 Task: Add Yogi Tea Green Tea Blueberry Slim Life to the cart.
Action: Mouse pressed left at (23, 102)
Screenshot: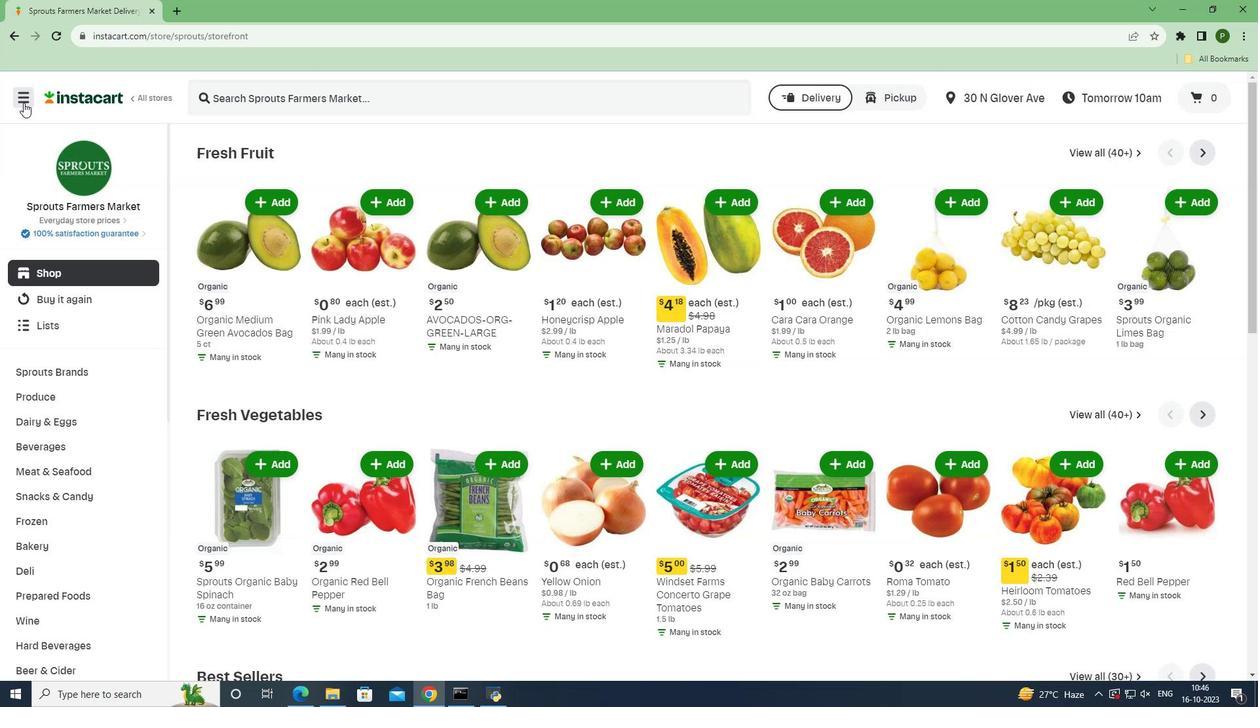 
Action: Mouse moved to (47, 338)
Screenshot: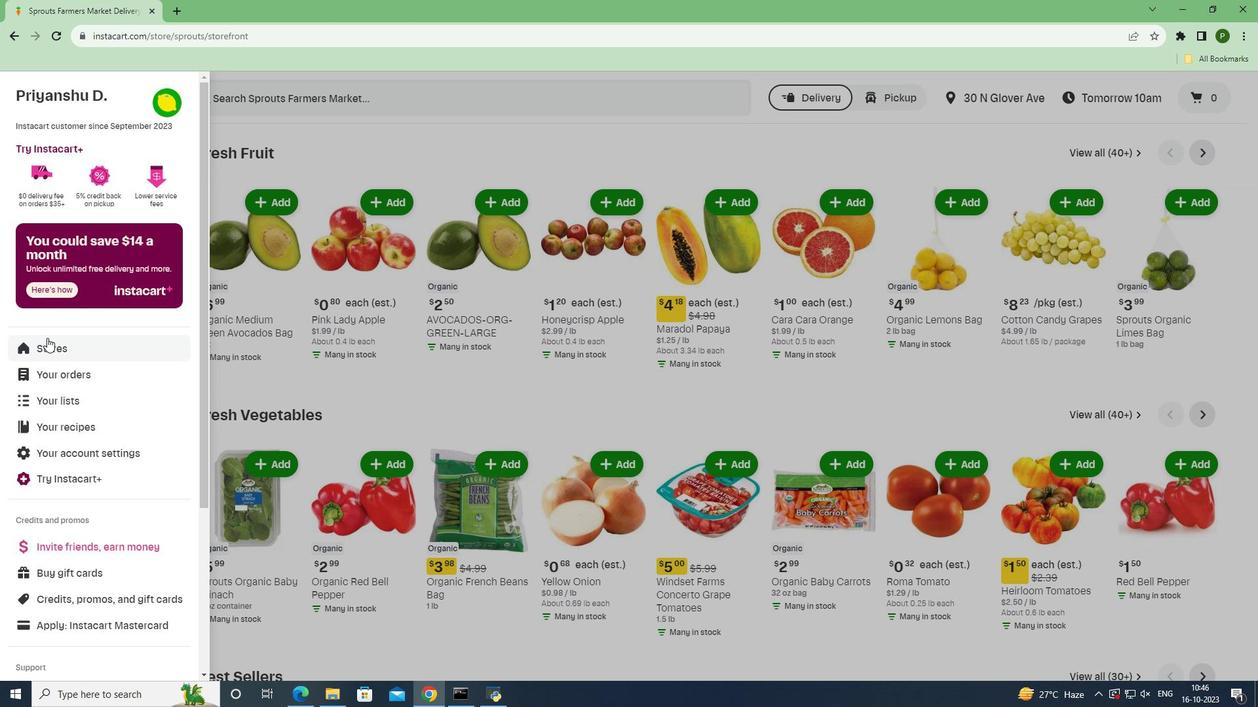 
Action: Mouse pressed left at (47, 338)
Screenshot: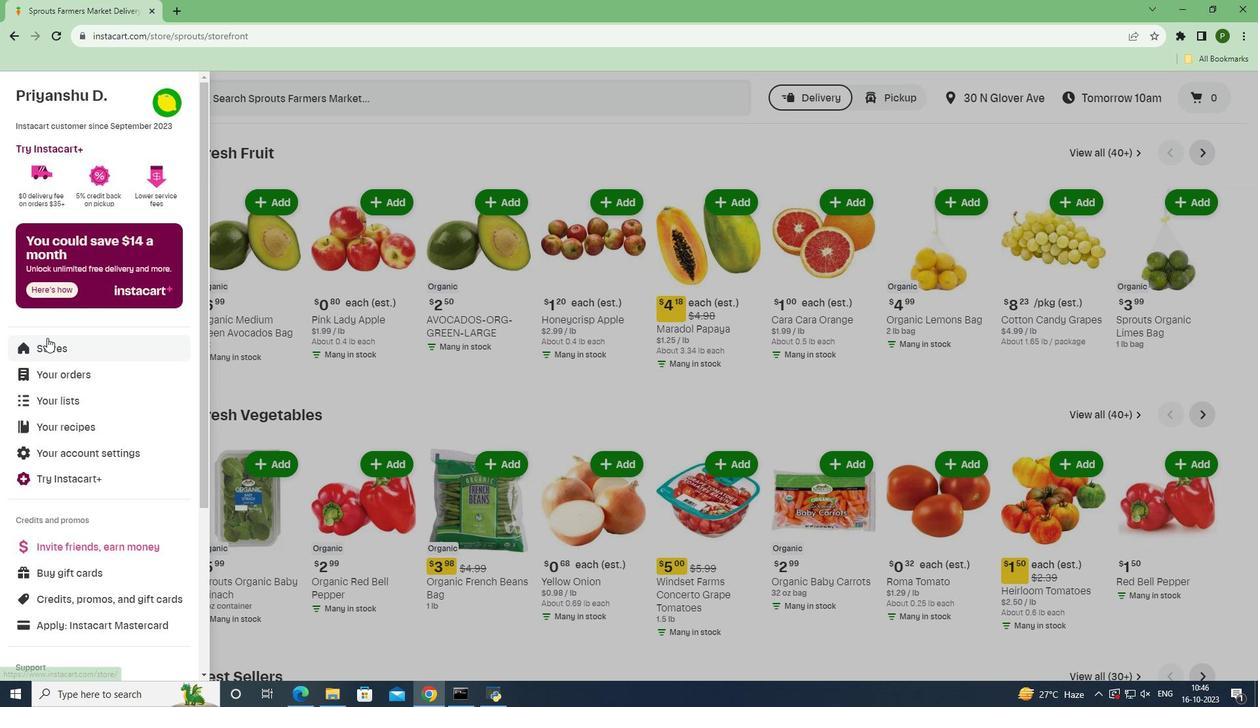 
Action: Mouse moved to (292, 148)
Screenshot: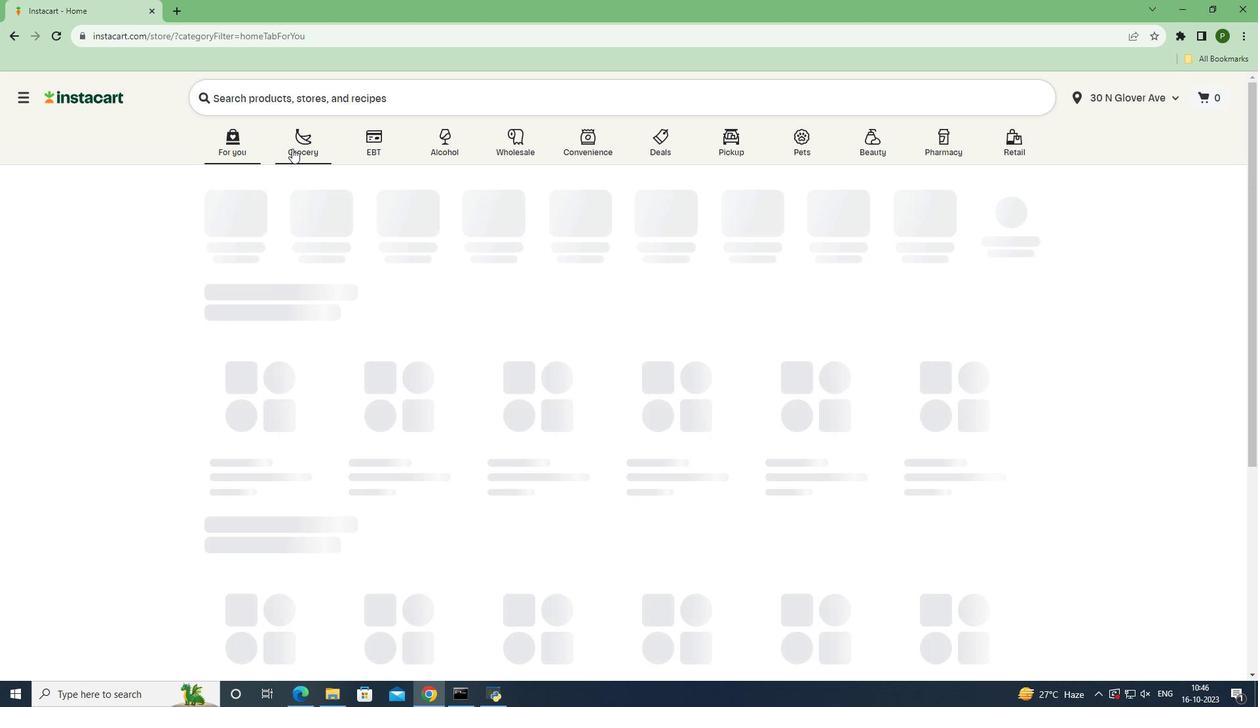 
Action: Mouse pressed left at (292, 148)
Screenshot: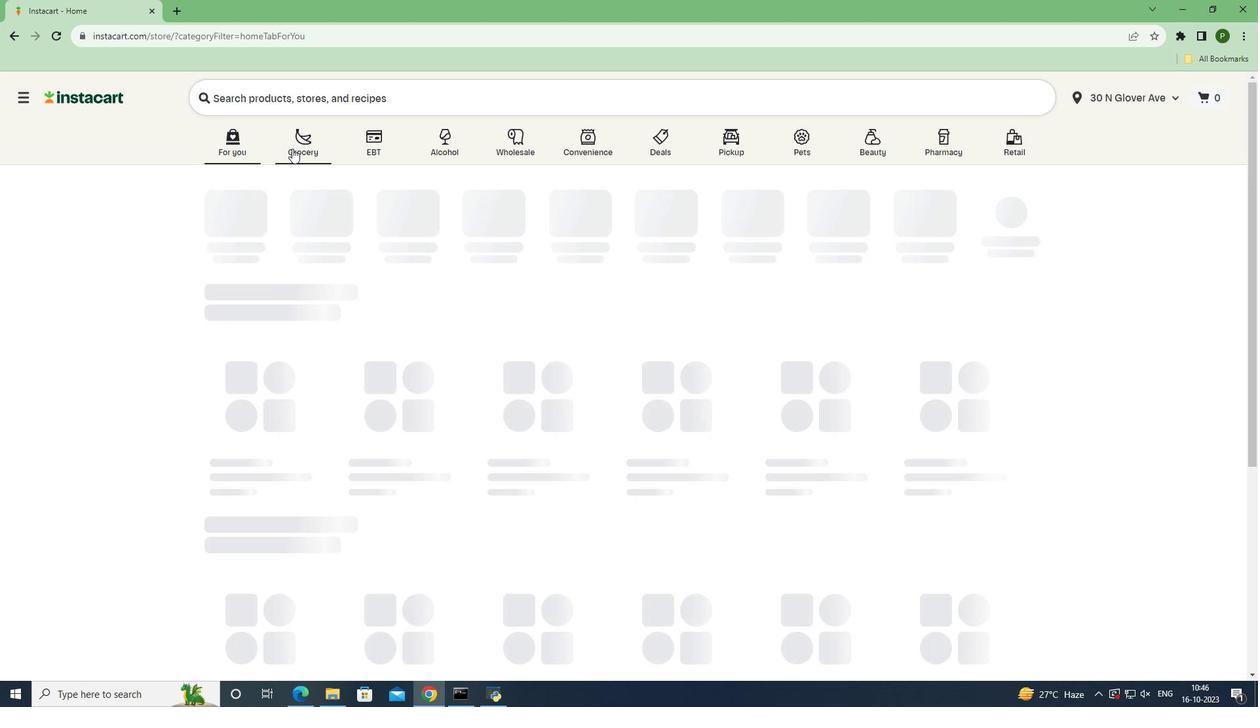 
Action: Mouse moved to (892, 289)
Screenshot: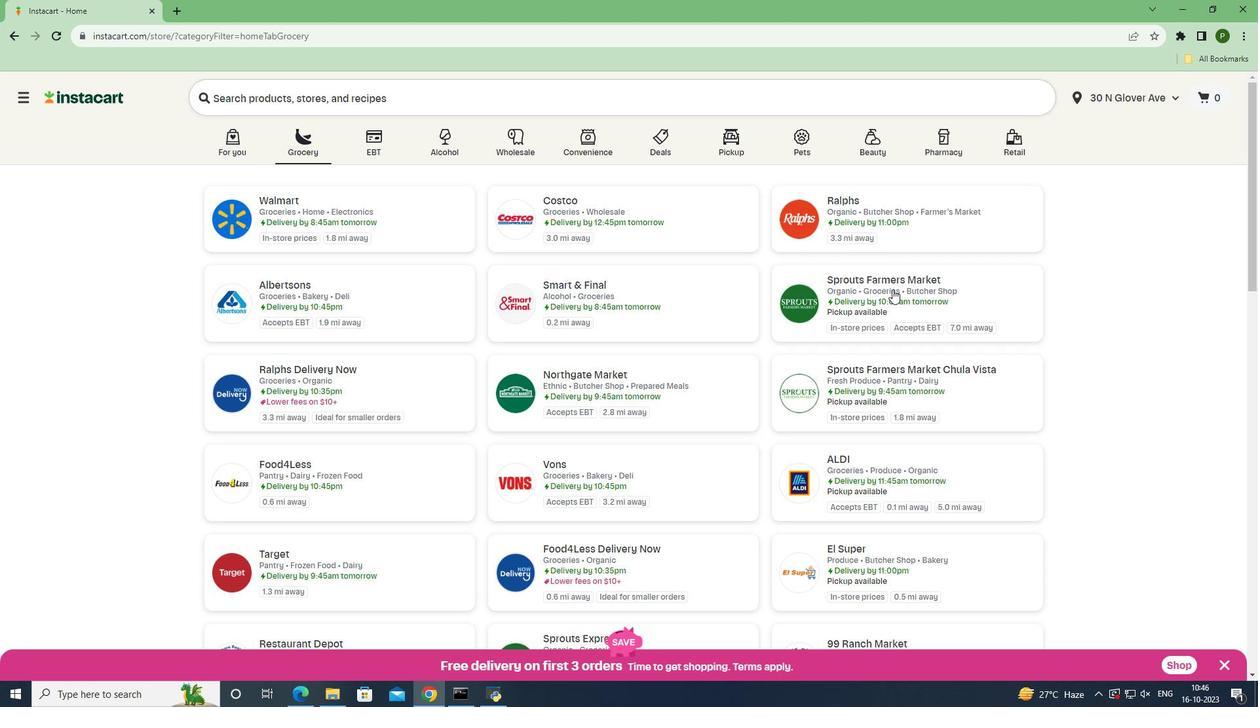
Action: Mouse pressed left at (892, 289)
Screenshot: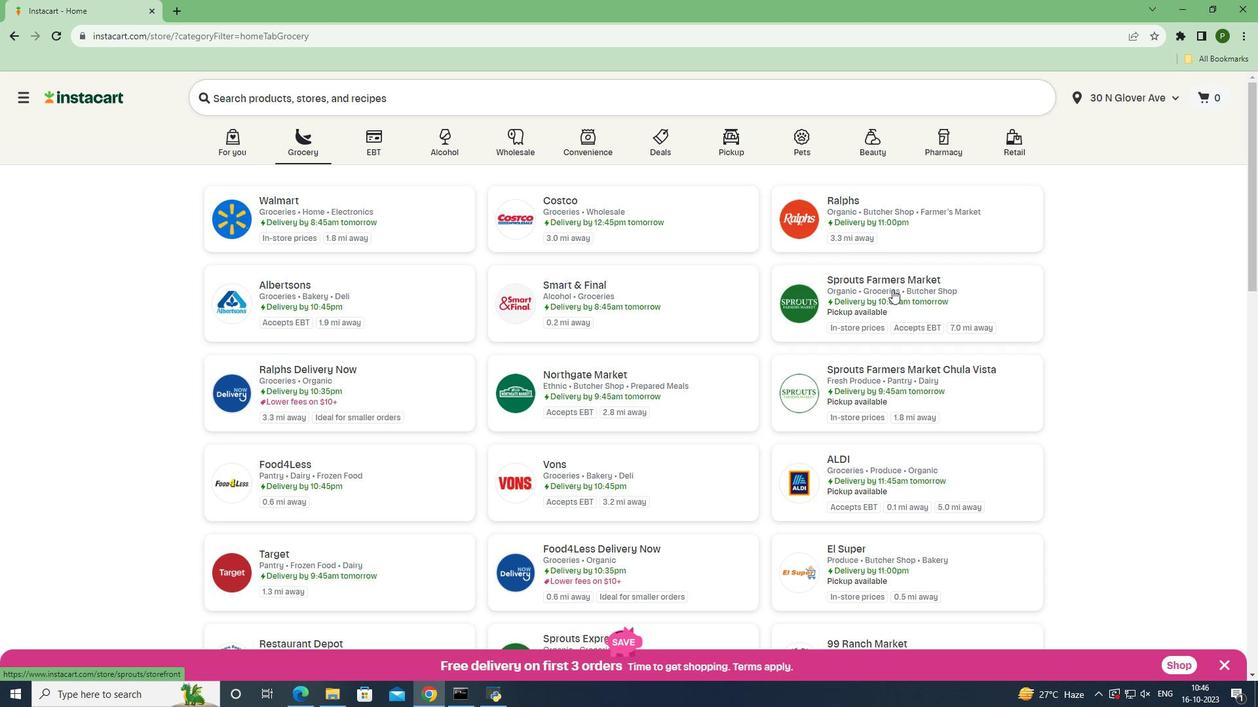 
Action: Mouse moved to (119, 452)
Screenshot: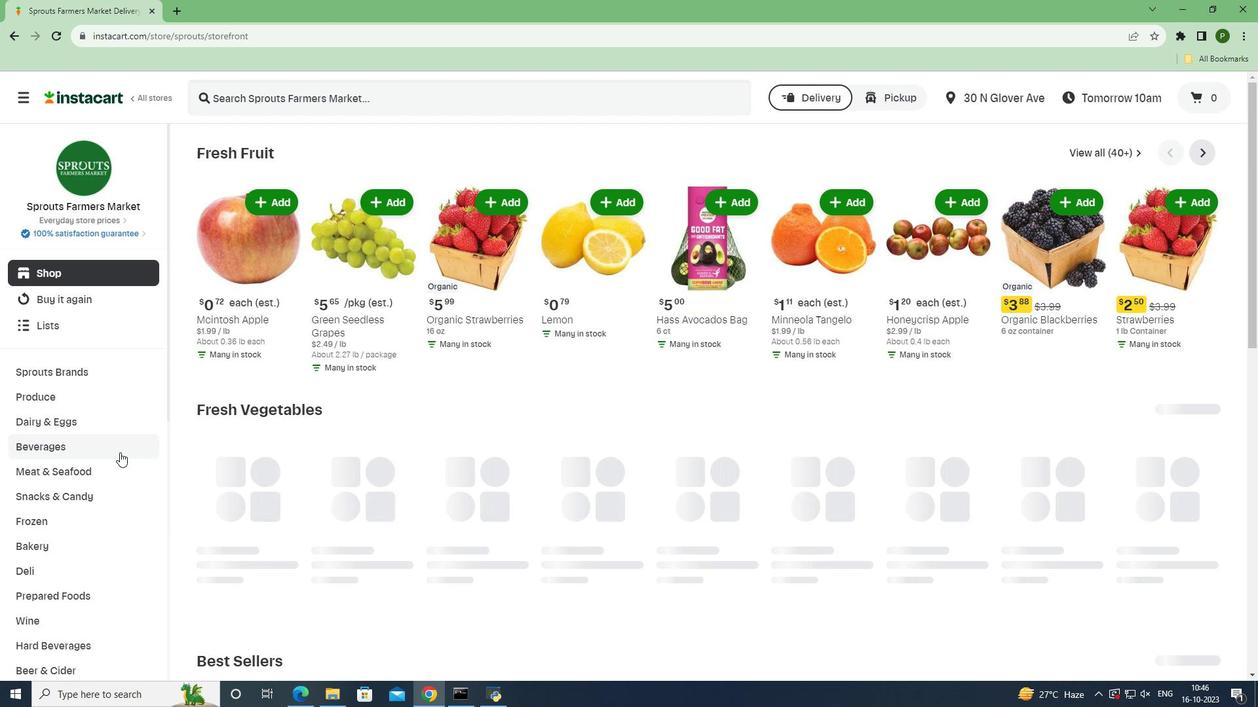 
Action: Mouse pressed left at (119, 452)
Screenshot: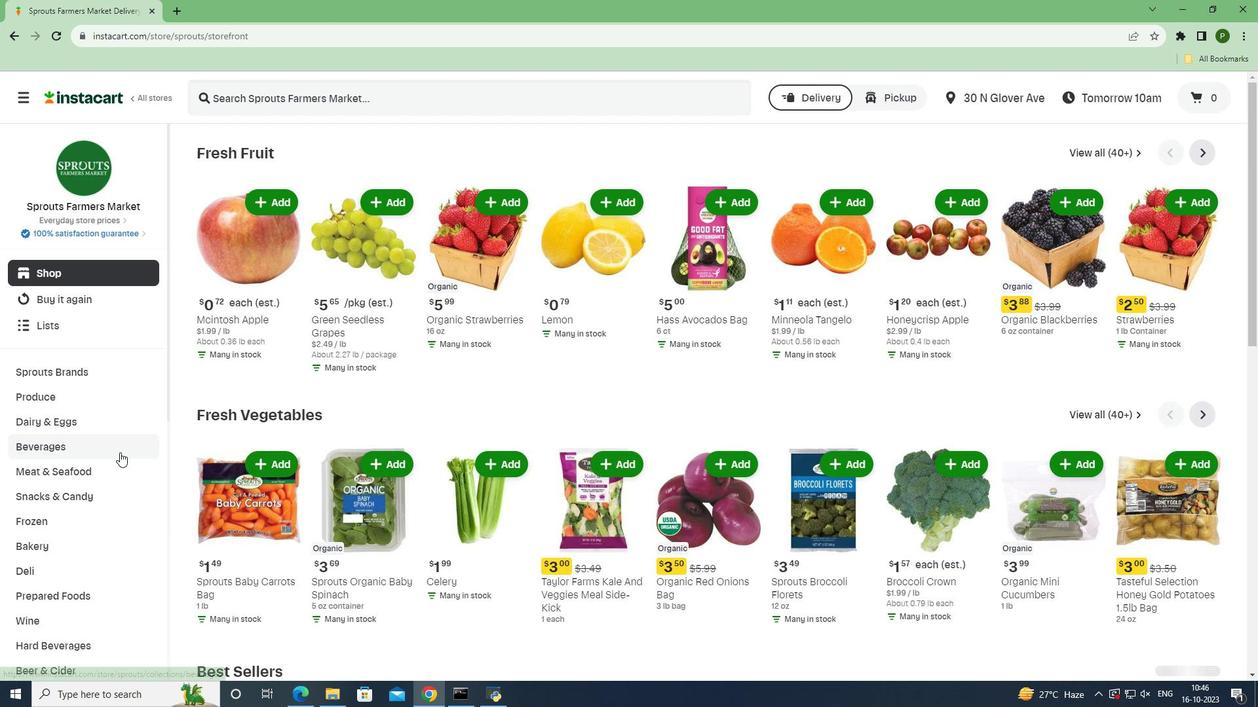 
Action: Mouse moved to (1142, 181)
Screenshot: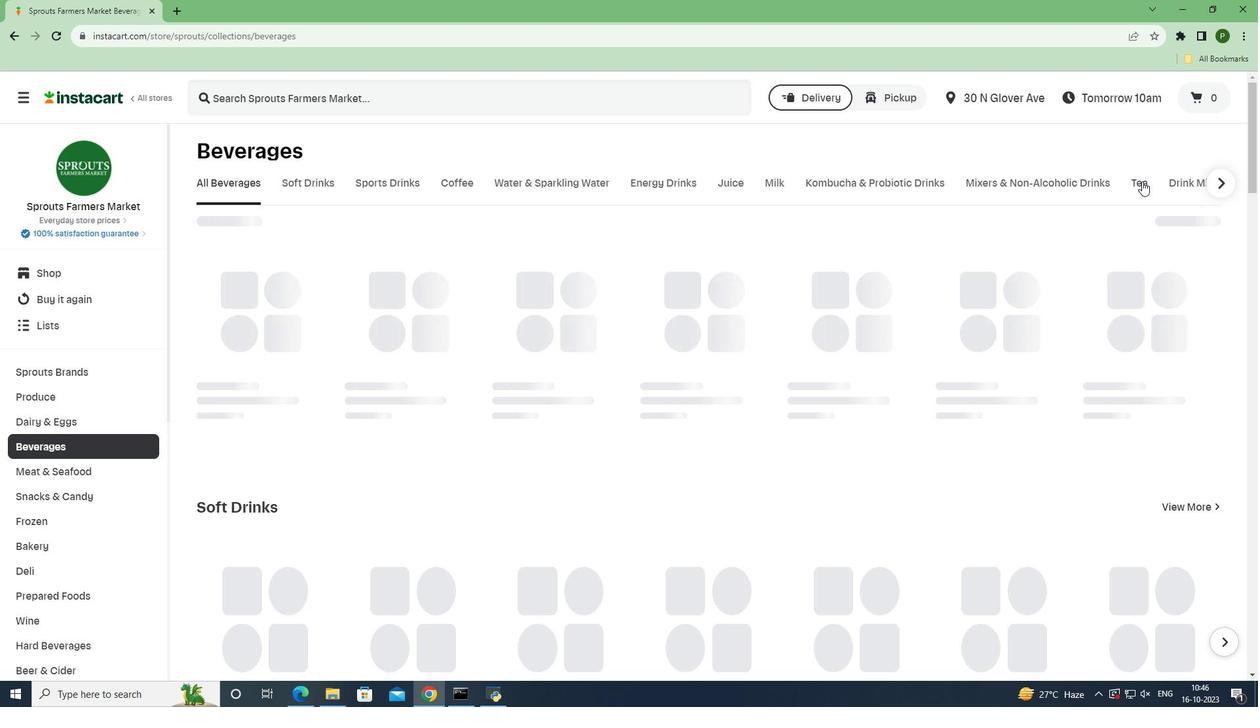 
Action: Mouse pressed left at (1142, 181)
Screenshot: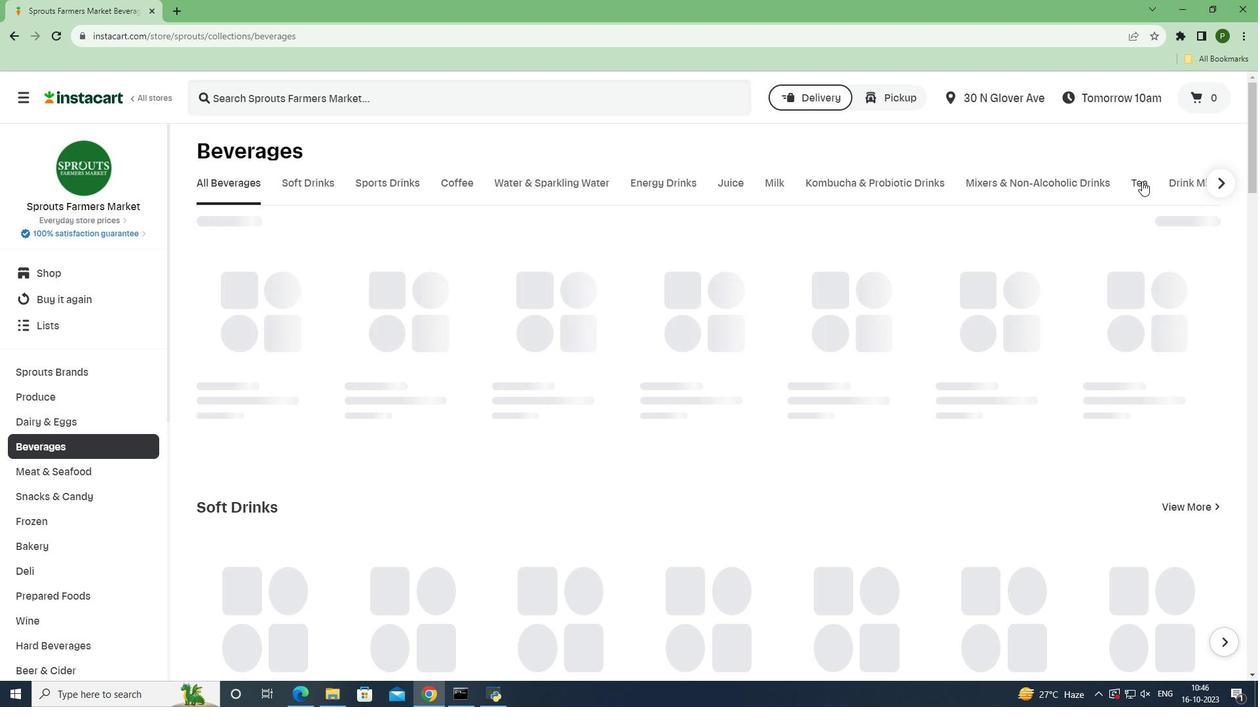 
Action: Mouse moved to (542, 109)
Screenshot: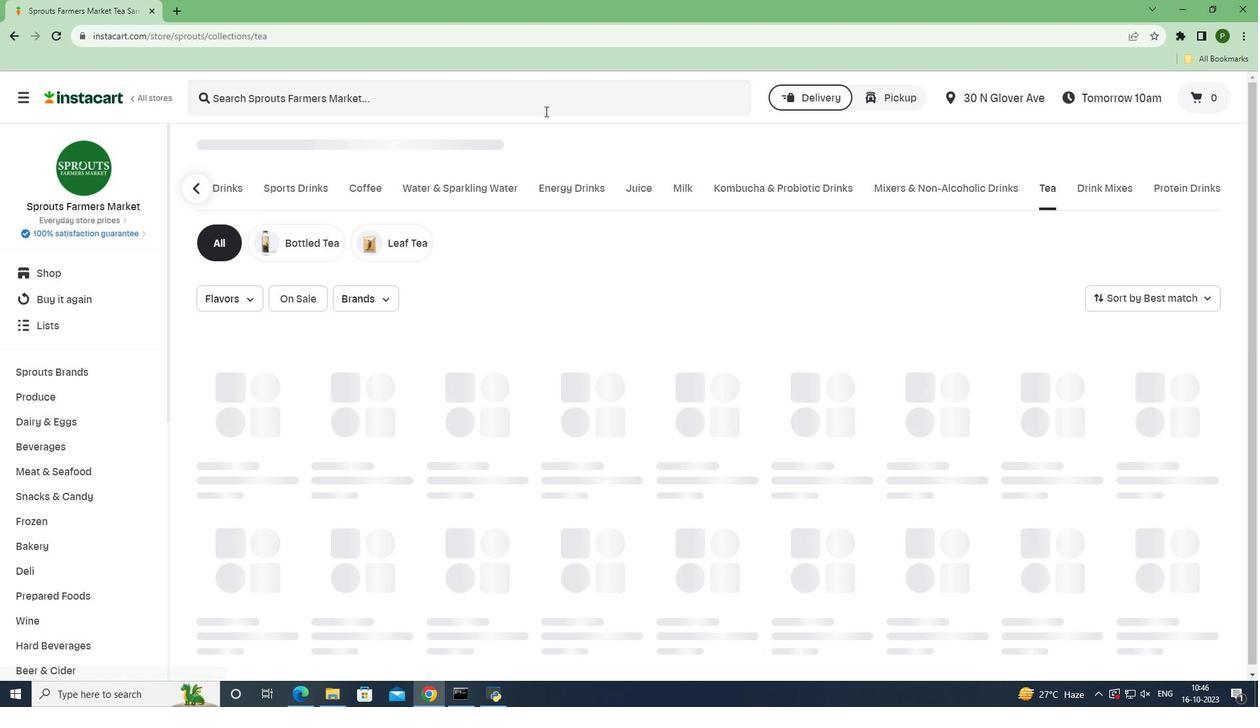 
Action: Mouse pressed left at (542, 109)
Screenshot: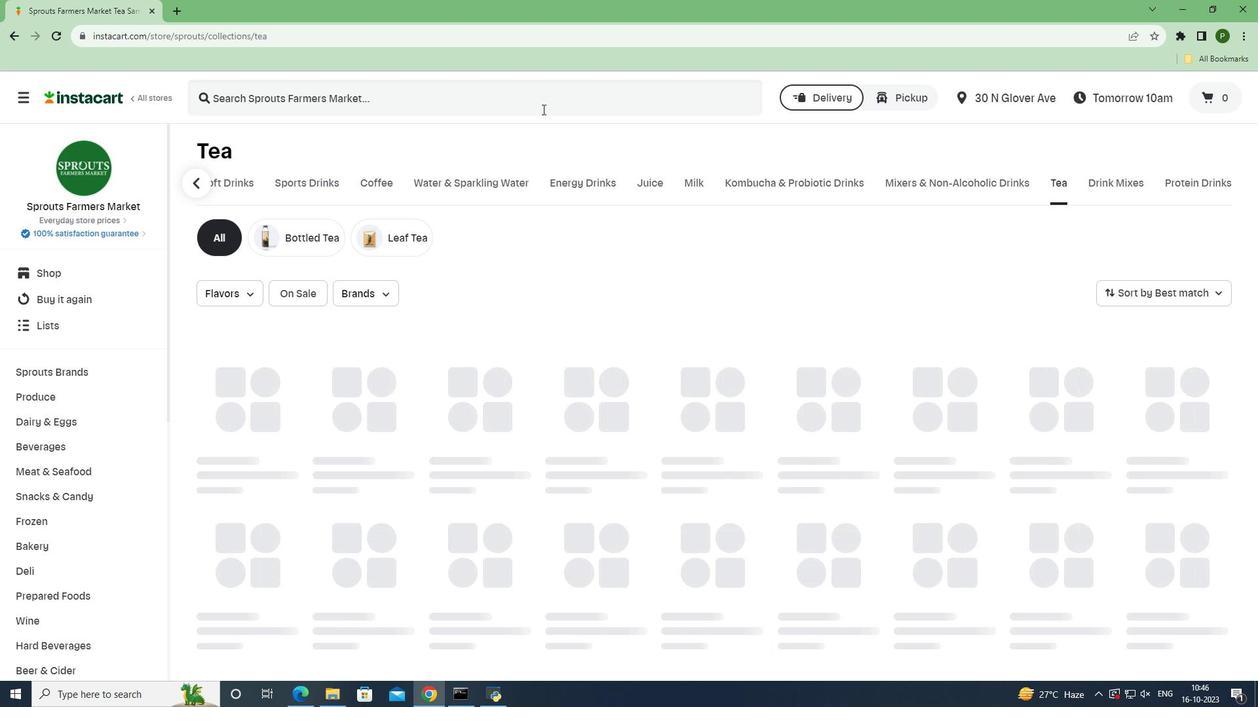 
Action: Key pressed <Key.caps_lock>Y<Key.caps_lock>ogi<Key.space><Key.caps_lock>T<Key.caps_lock>ea<Key.space><Key.caps_lock>G<Key.caps_lock>reen<Key.space><Key.caps_lock>T<Key.caps_lock>ea<Key.space><Key.caps_lock>B<Key.caps_lock>lueberry<Key.space><Key.caps_lock>S<Key.caps_lock>lim<Key.space><Key.caps_lock>L<Key.caps_lock>ife<Key.space><Key.enter>
Screenshot: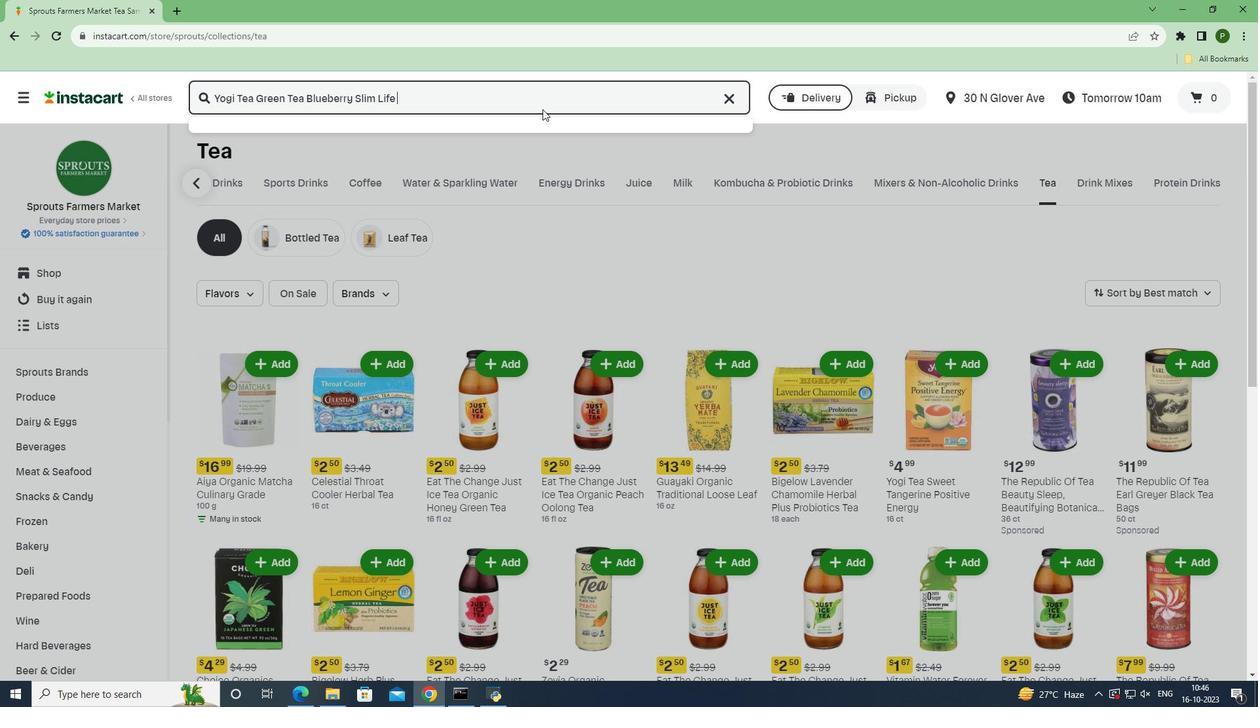 
Action: Mouse moved to (741, 227)
Screenshot: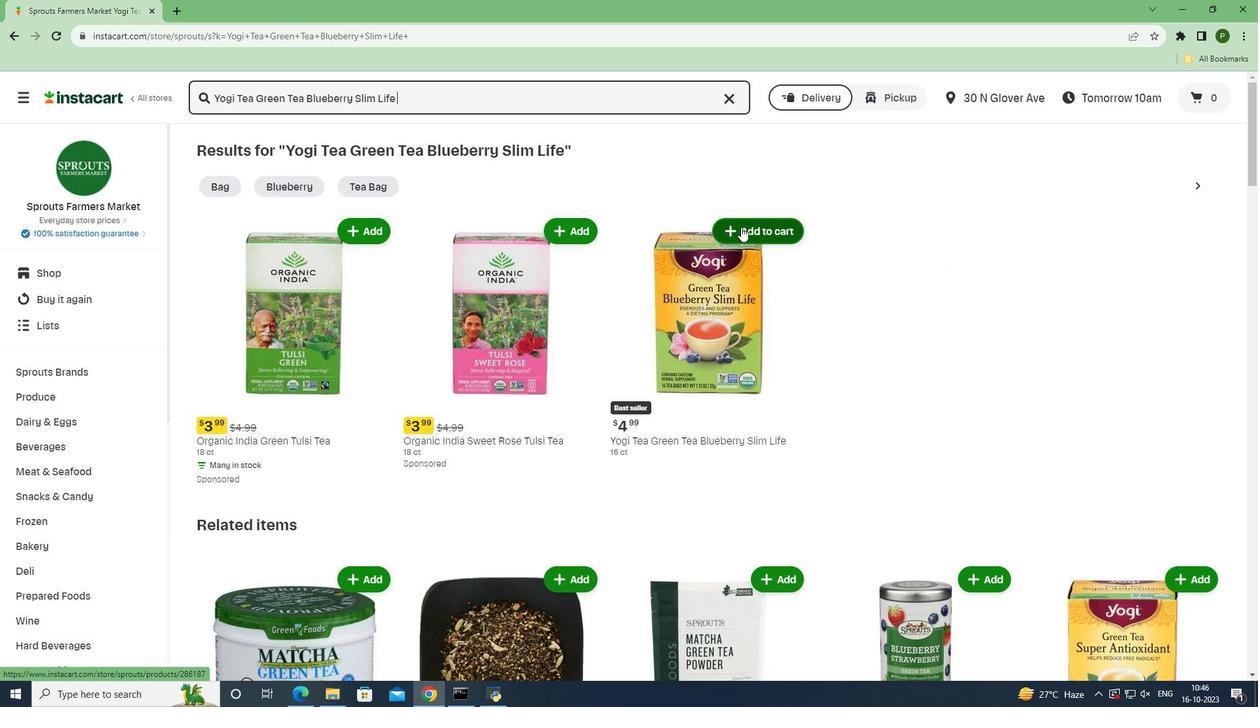 
Action: Mouse pressed left at (741, 227)
Screenshot: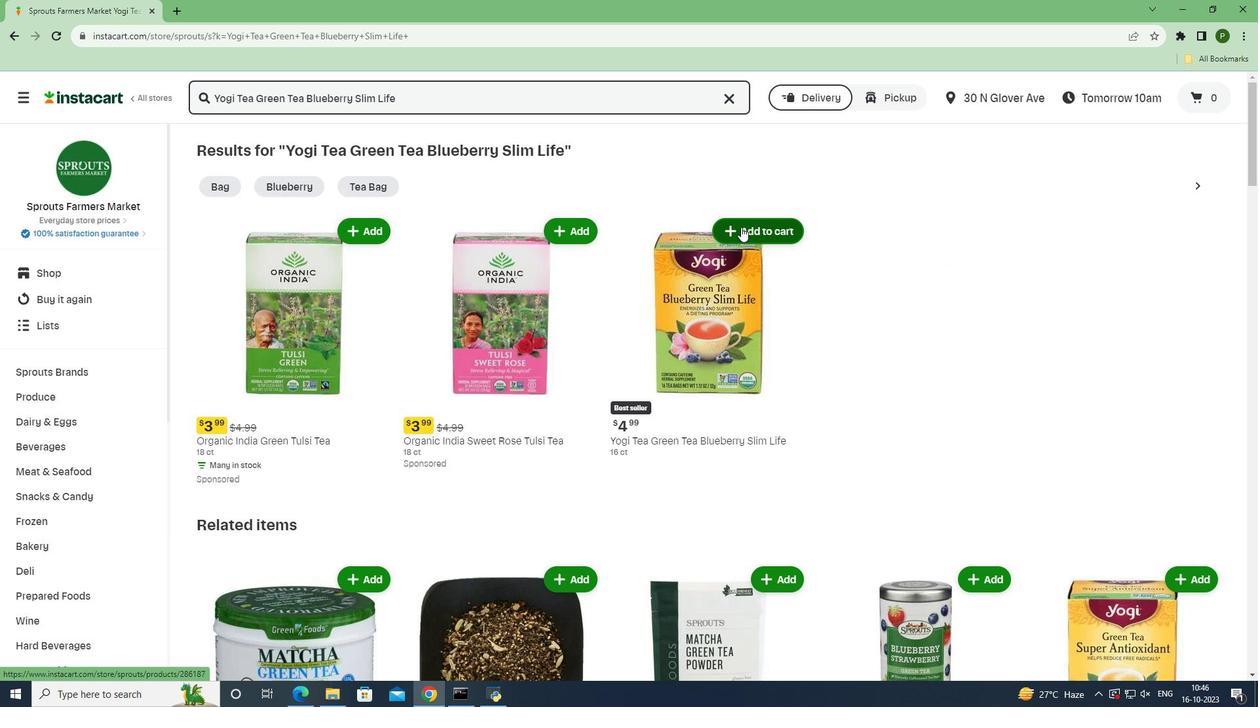 
Action: Mouse moved to (856, 317)
Screenshot: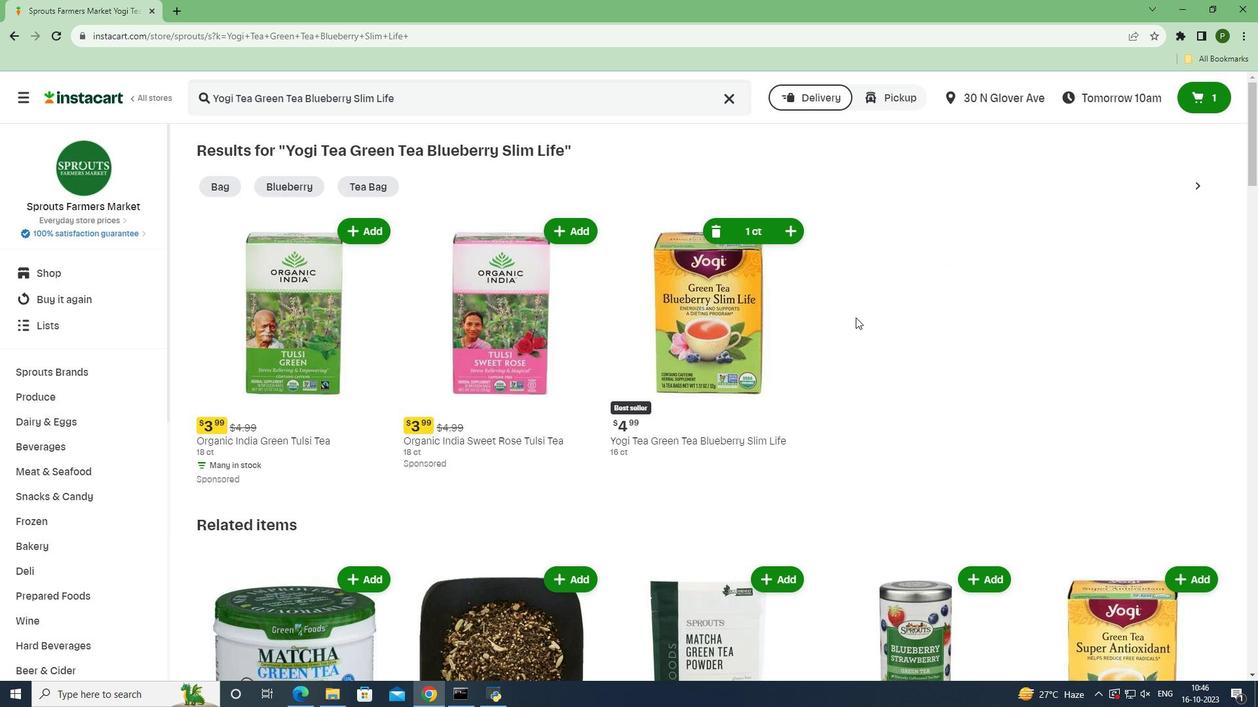 
